 Task: Search for emails sent last month with a size of 30 MB.
Action: Mouse moved to (332, 7)
Screenshot: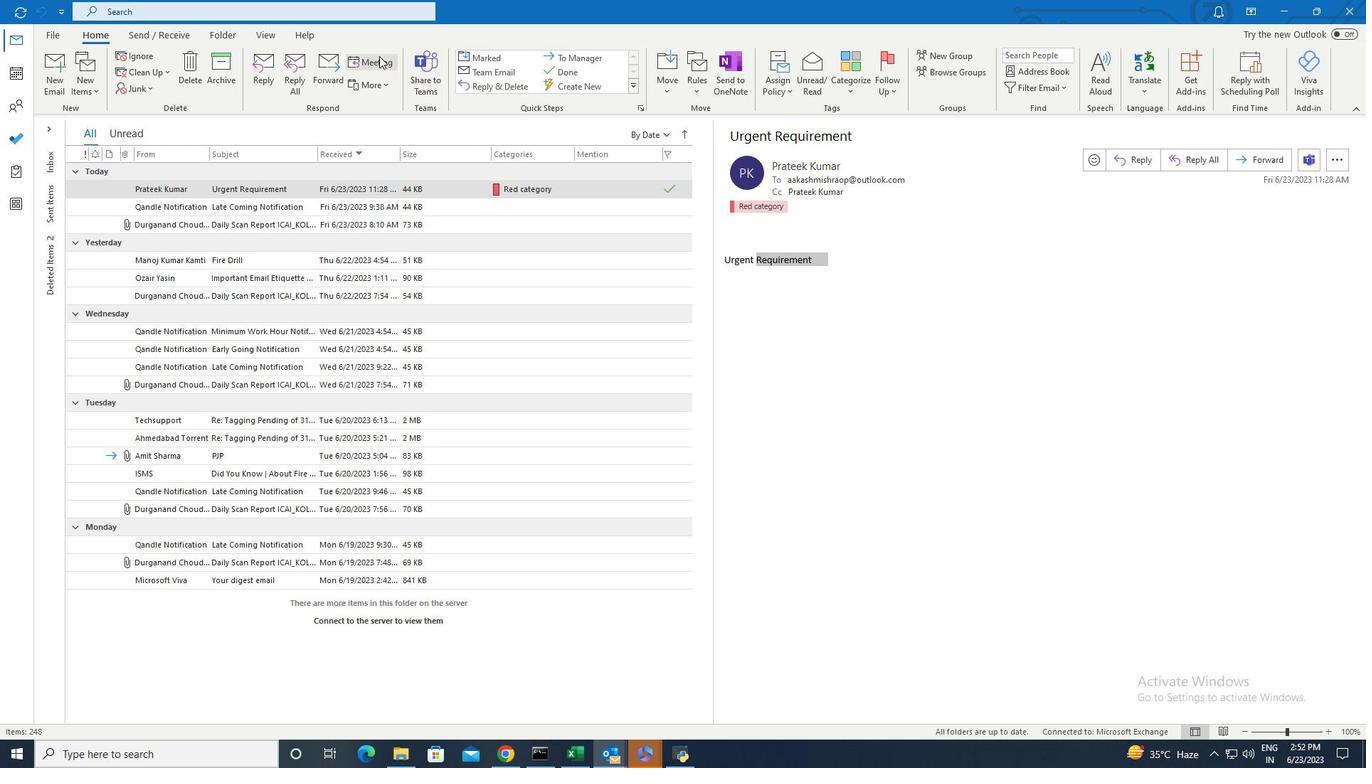 
Action: Mouse pressed left at (332, 7)
Screenshot: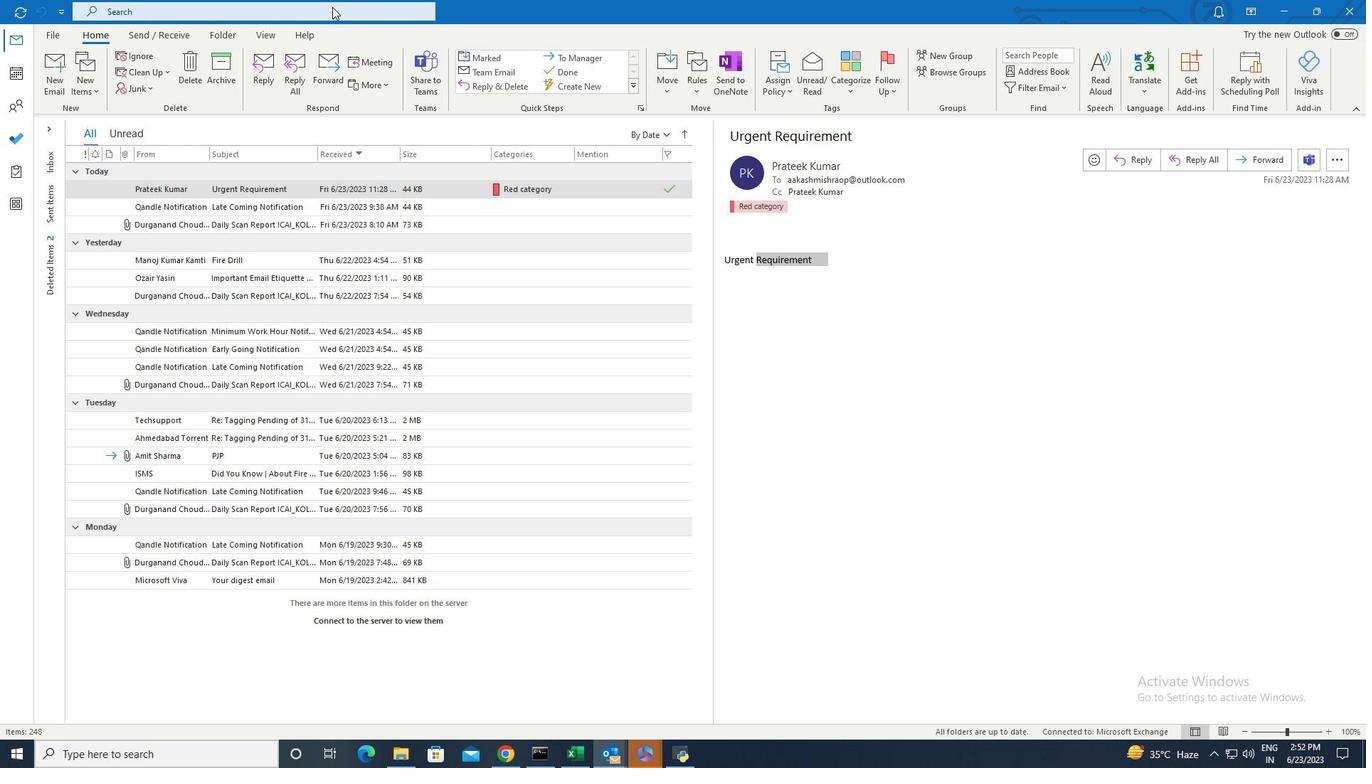 
Action: Mouse moved to (464, 7)
Screenshot: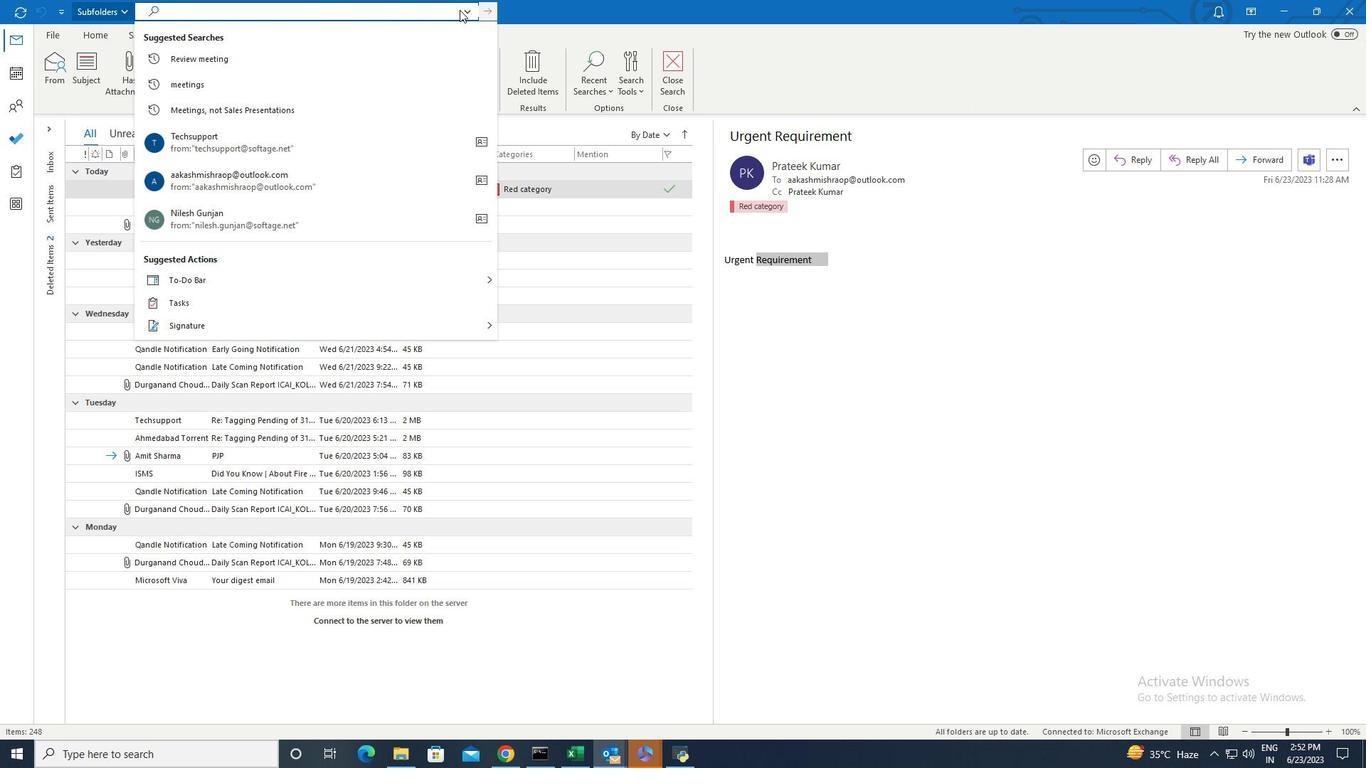 
Action: Mouse pressed left at (464, 7)
Screenshot: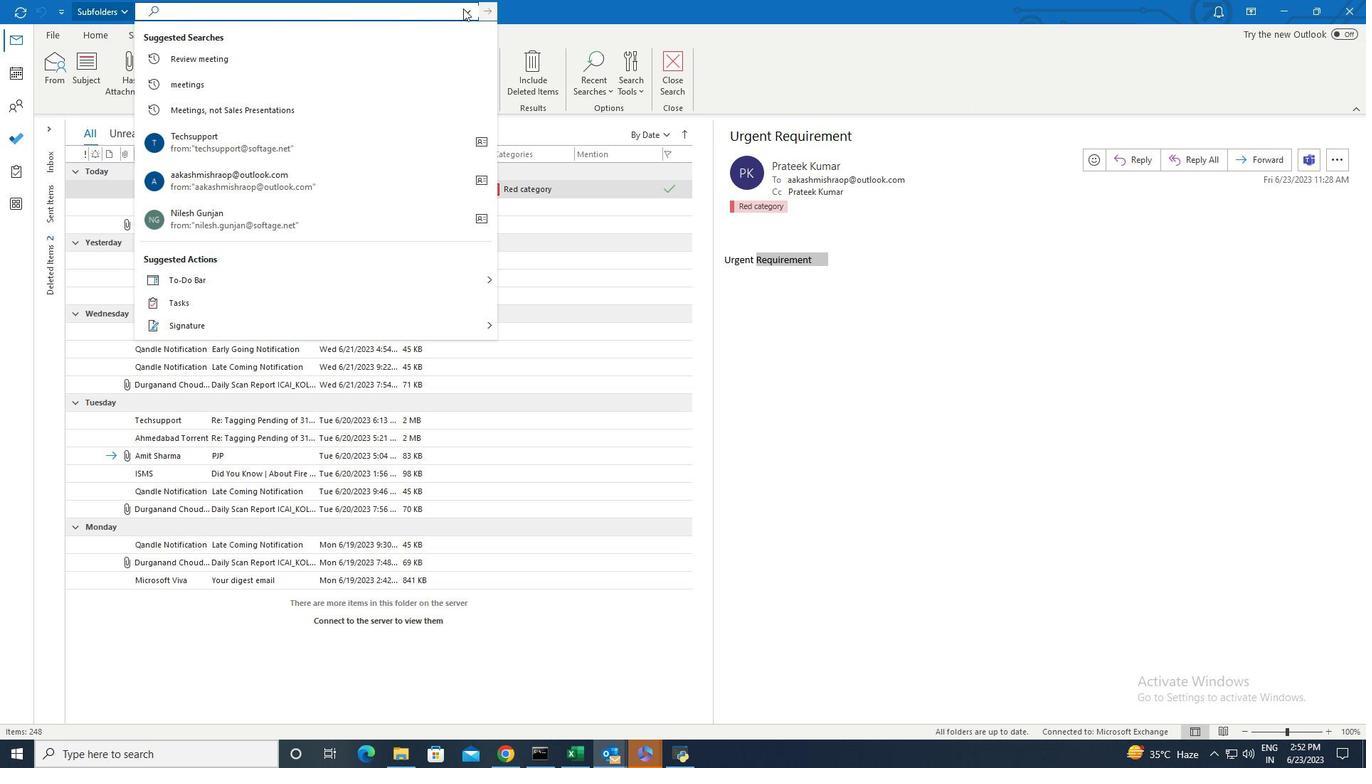 
Action: Mouse moved to (300, 30)
Screenshot: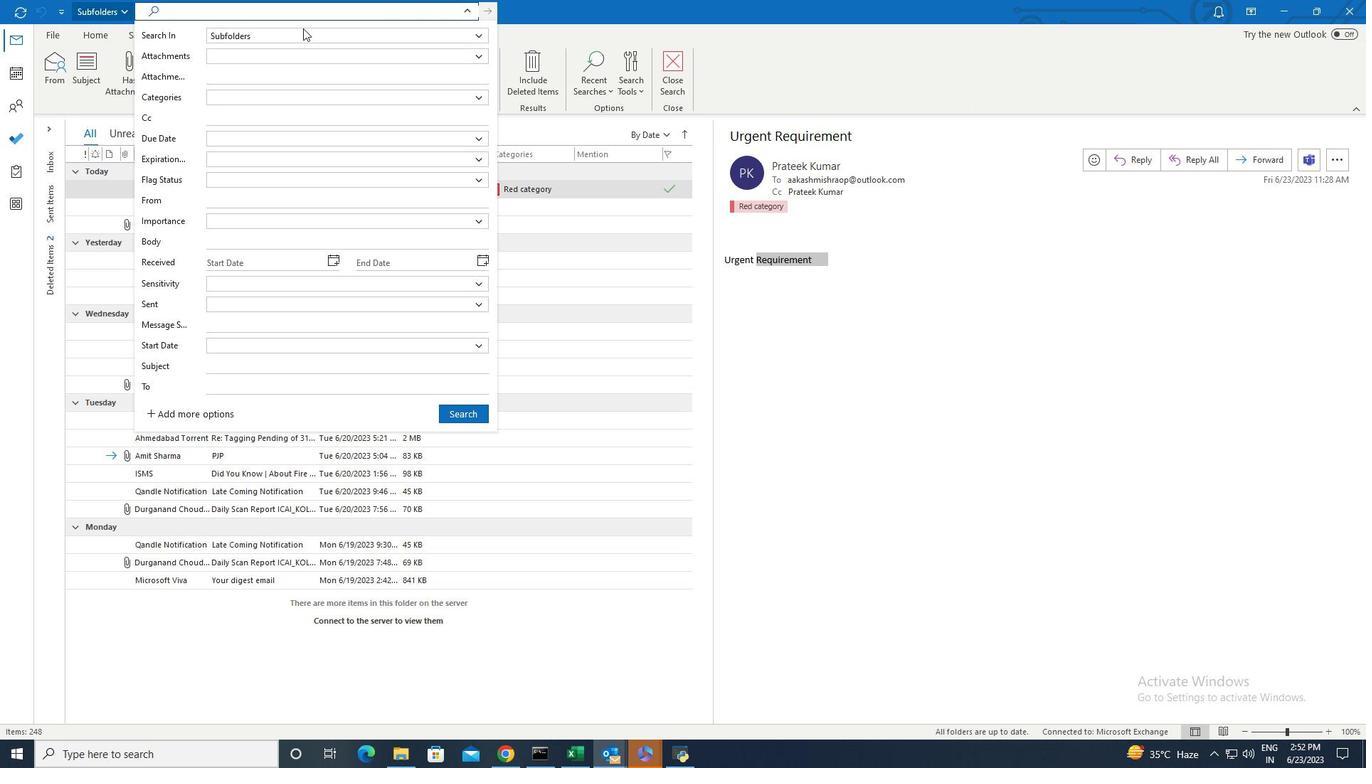 
Action: Mouse pressed left at (300, 30)
Screenshot: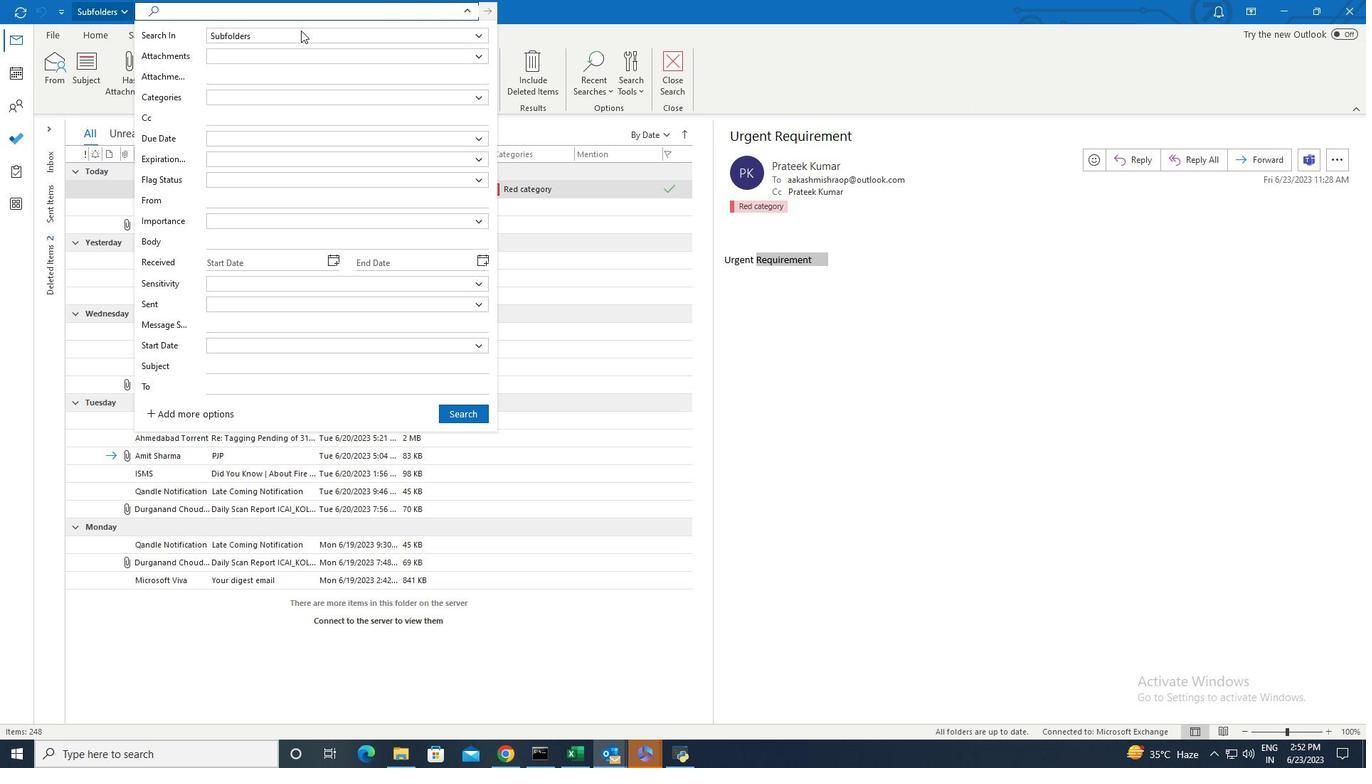 
Action: Mouse moved to (266, 49)
Screenshot: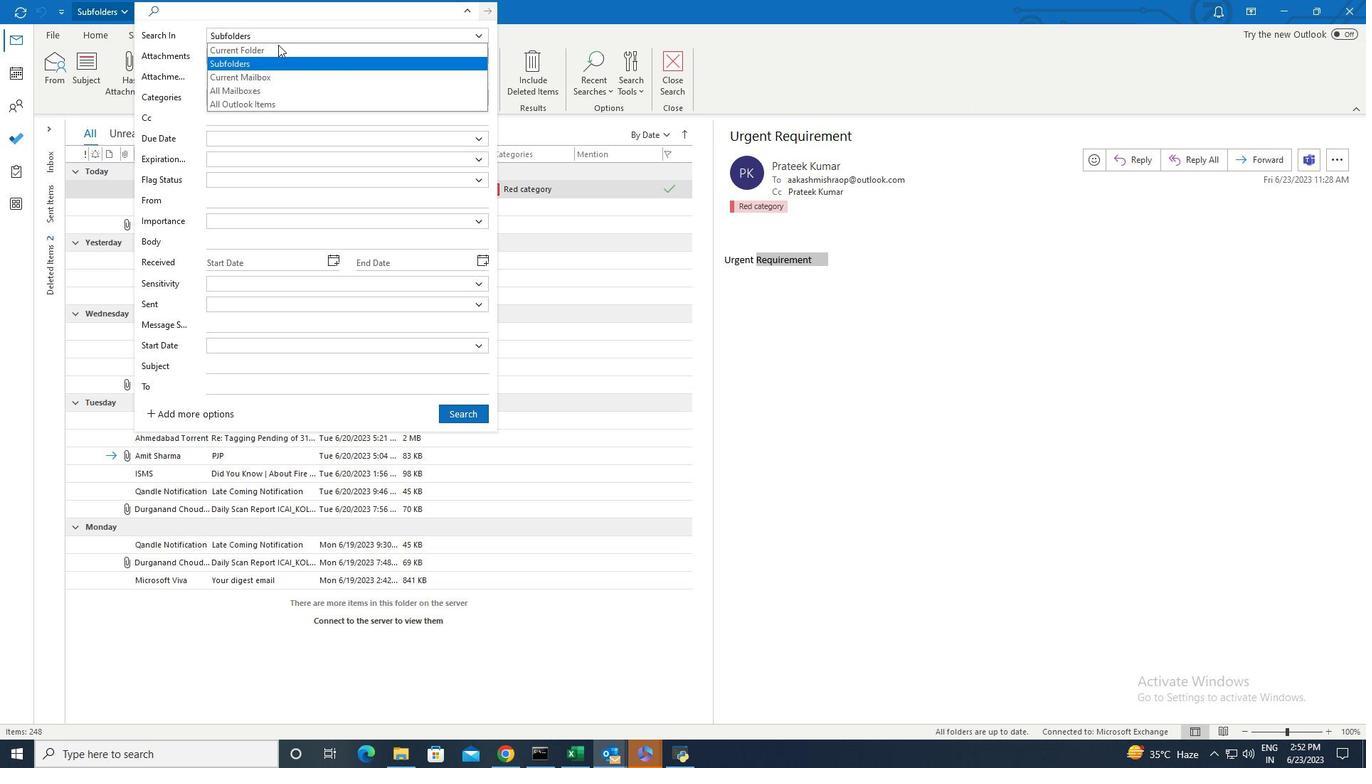 
Action: Mouse pressed left at (266, 49)
Screenshot: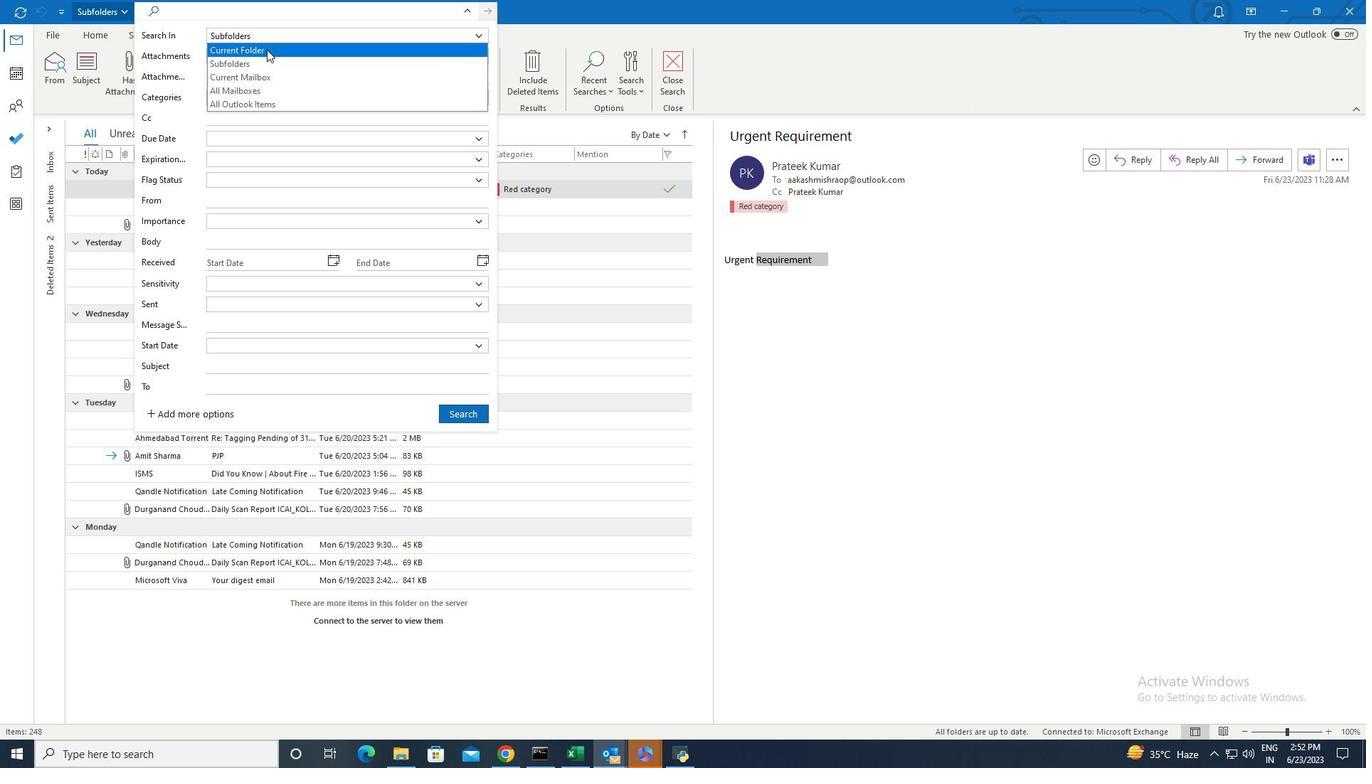 
Action: Mouse moved to (477, 12)
Screenshot: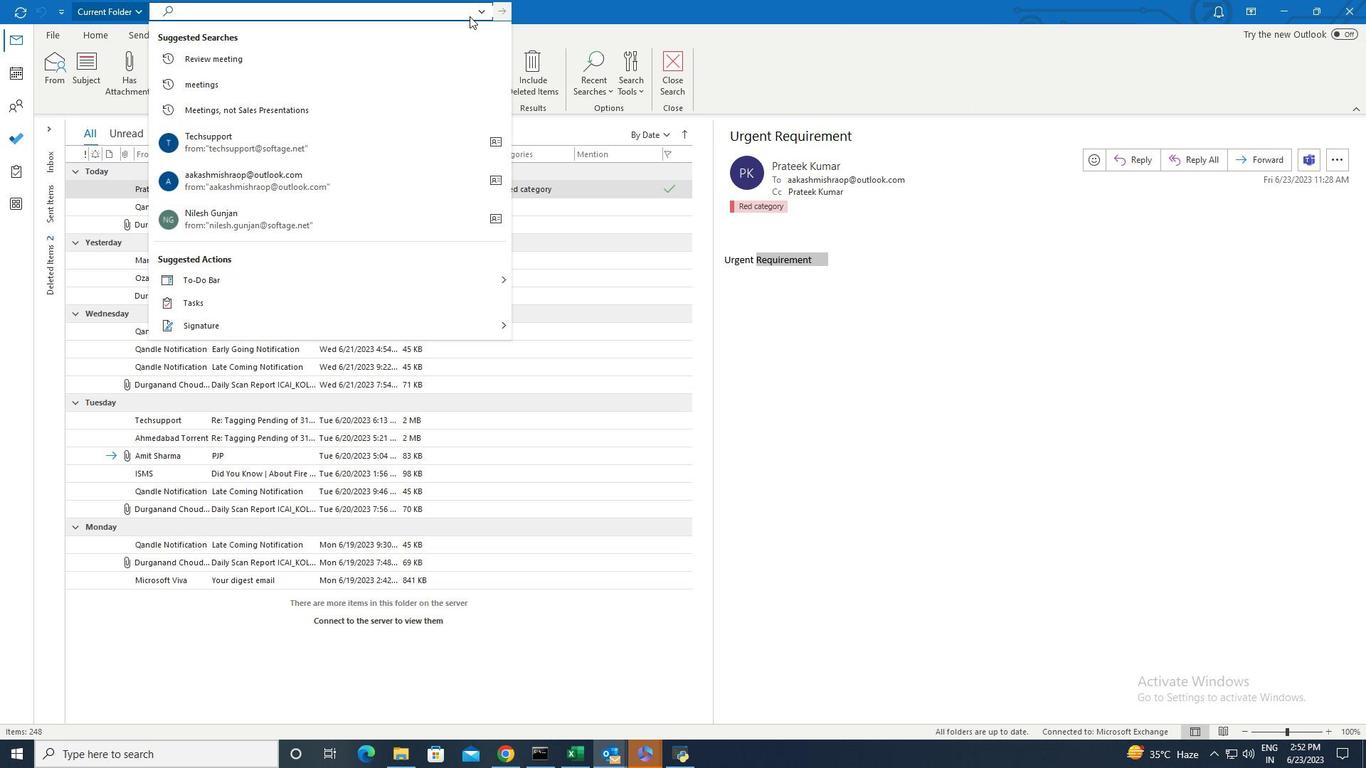 
Action: Mouse pressed left at (477, 12)
Screenshot: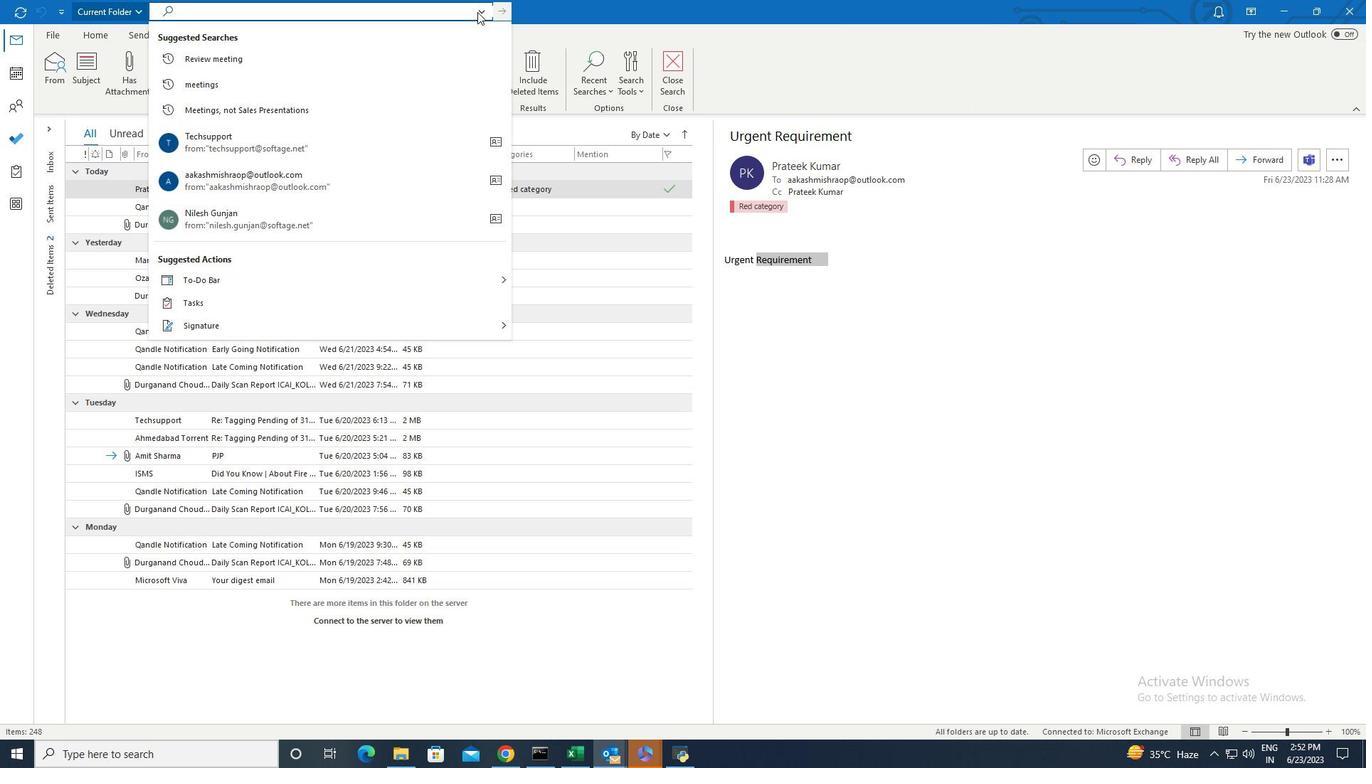 
Action: Mouse moved to (234, 328)
Screenshot: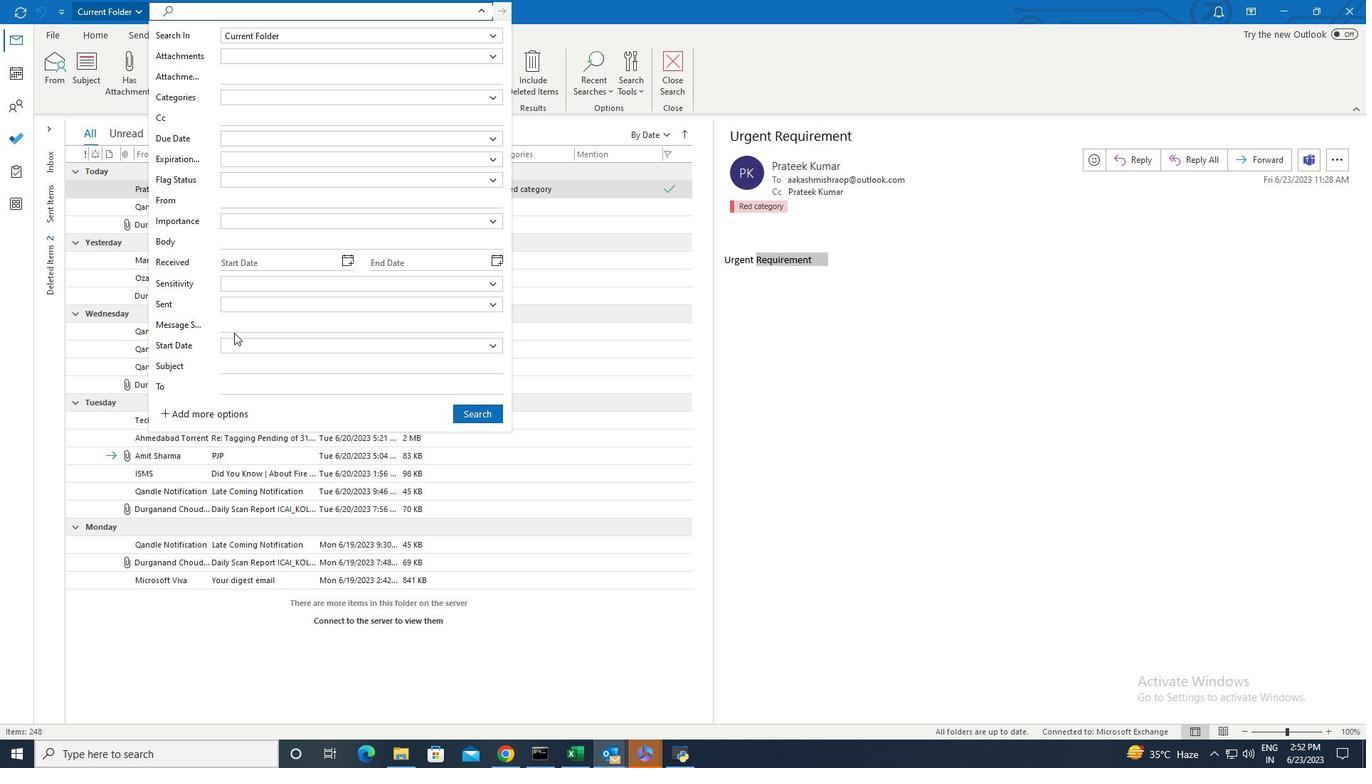 
Action: Mouse pressed left at (234, 328)
Screenshot: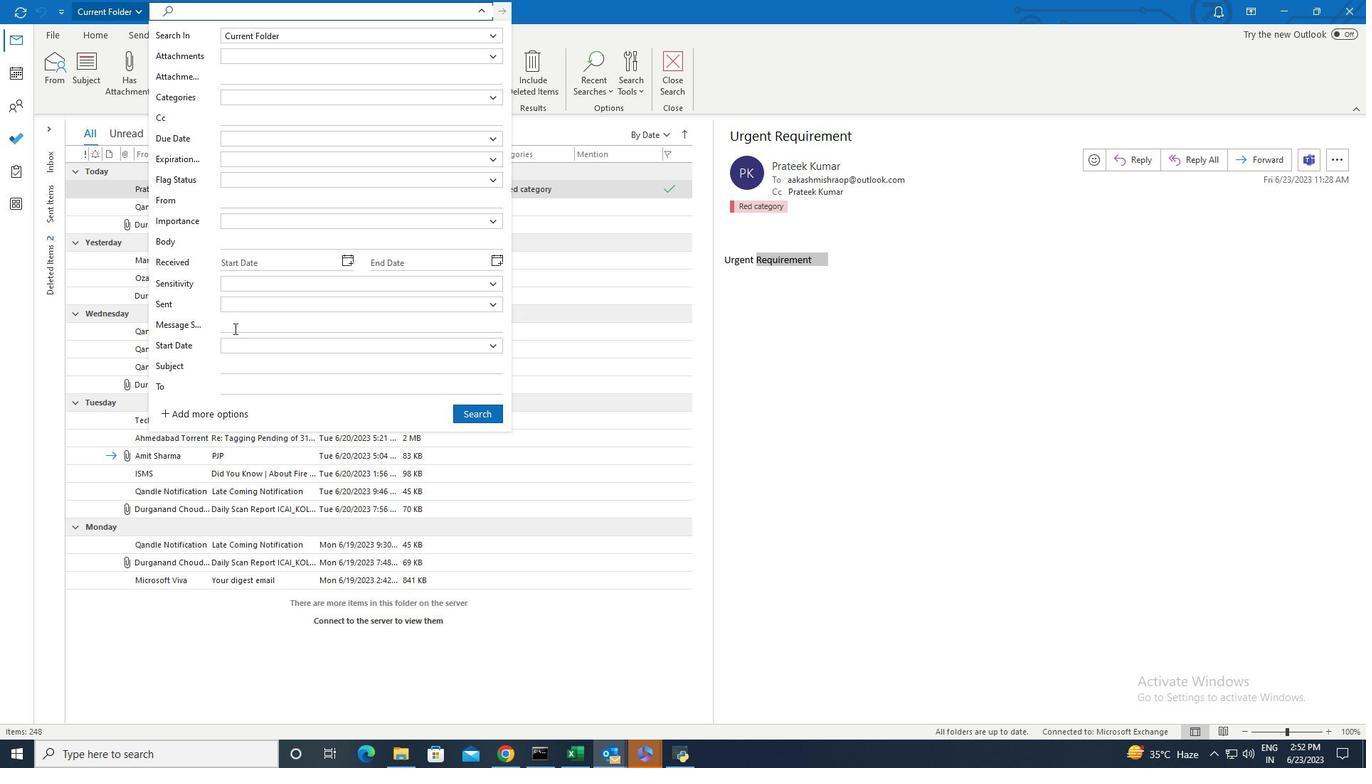 
Action: Key pressed 30<Key.space><Key.shift>MB
Screenshot: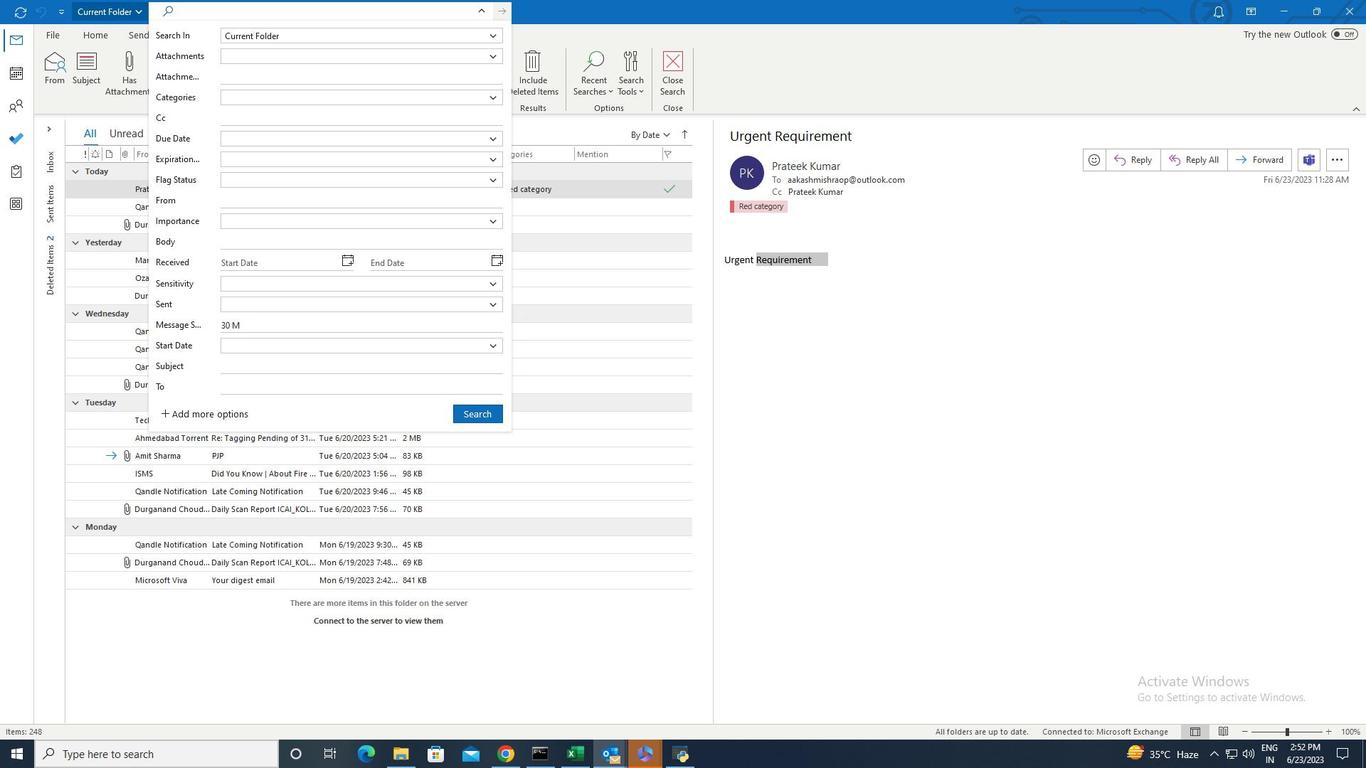 
Action: Mouse moved to (311, 303)
Screenshot: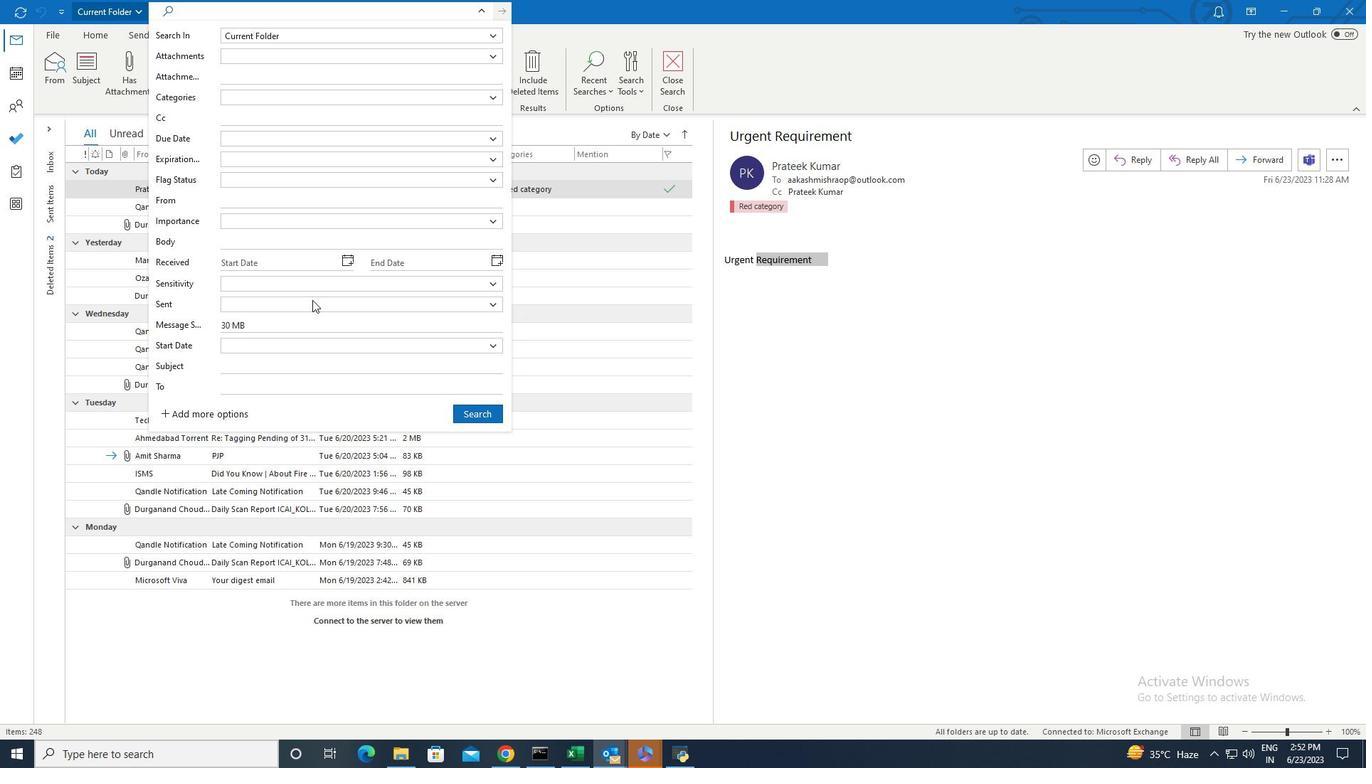 
Action: Mouse pressed left at (311, 303)
Screenshot: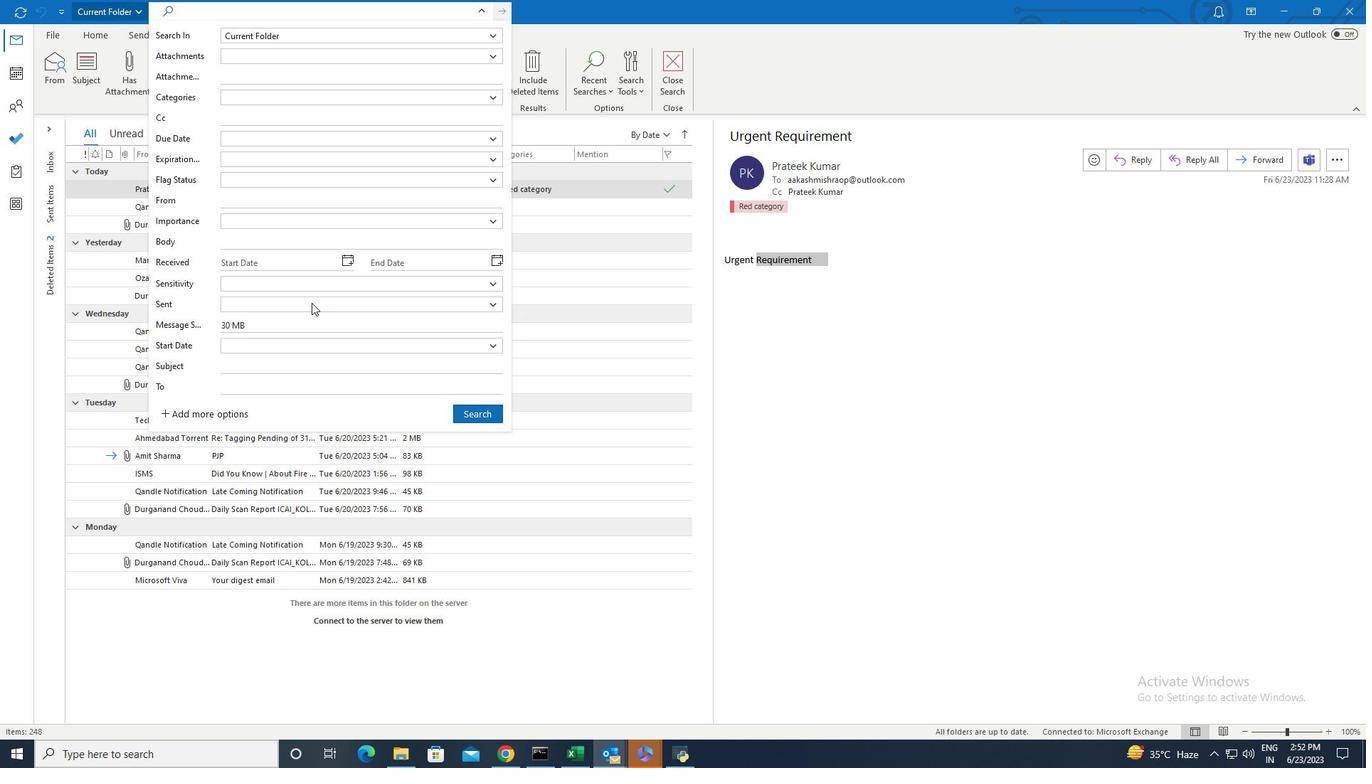 
Action: Mouse moved to (256, 399)
Screenshot: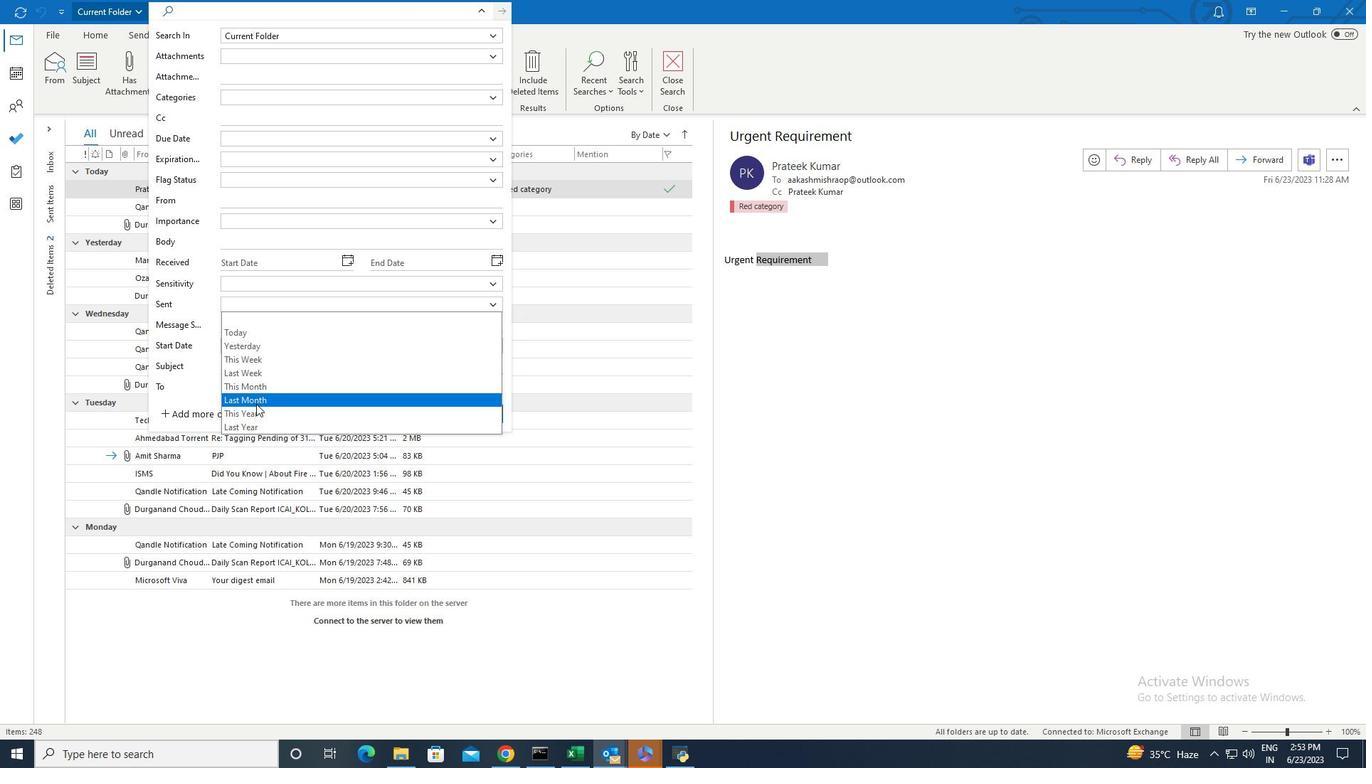 
Action: Mouse pressed left at (256, 399)
Screenshot: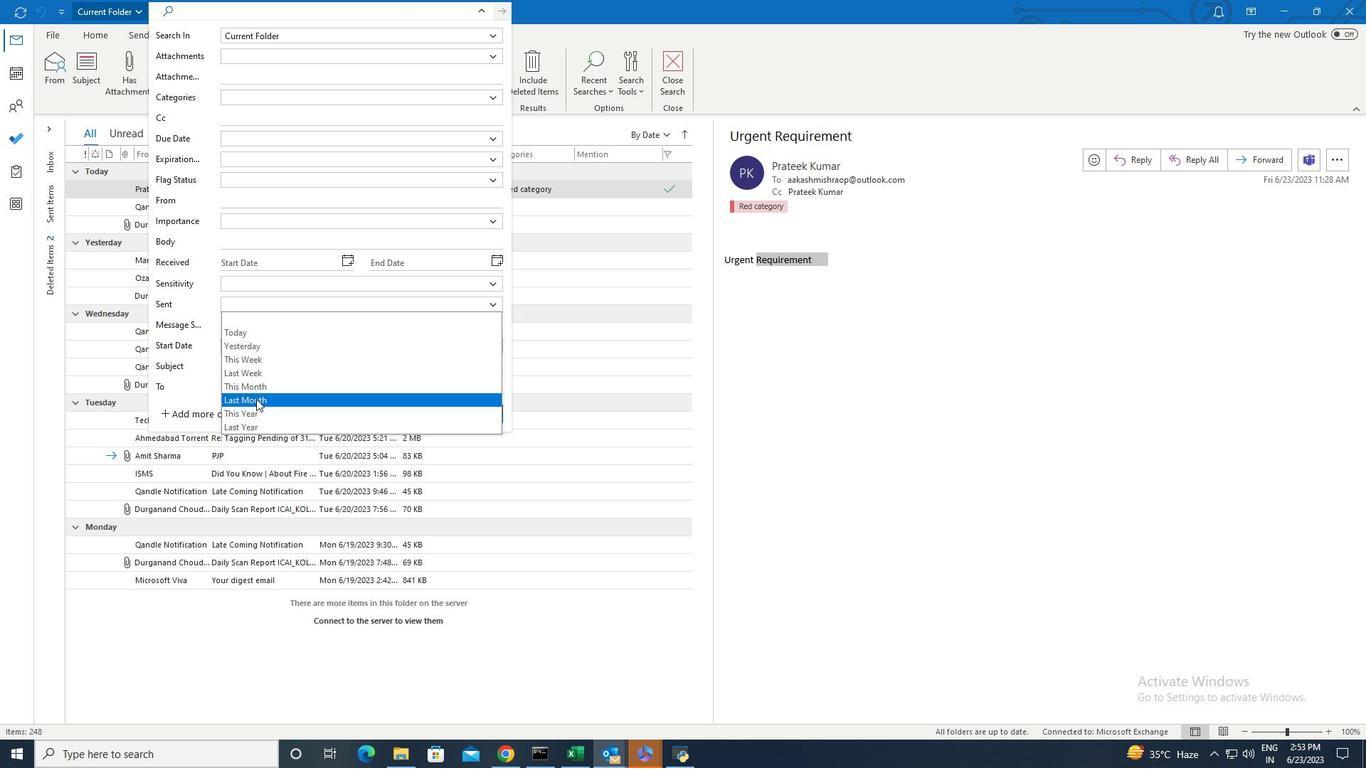 
Action: Mouse moved to (489, 417)
Screenshot: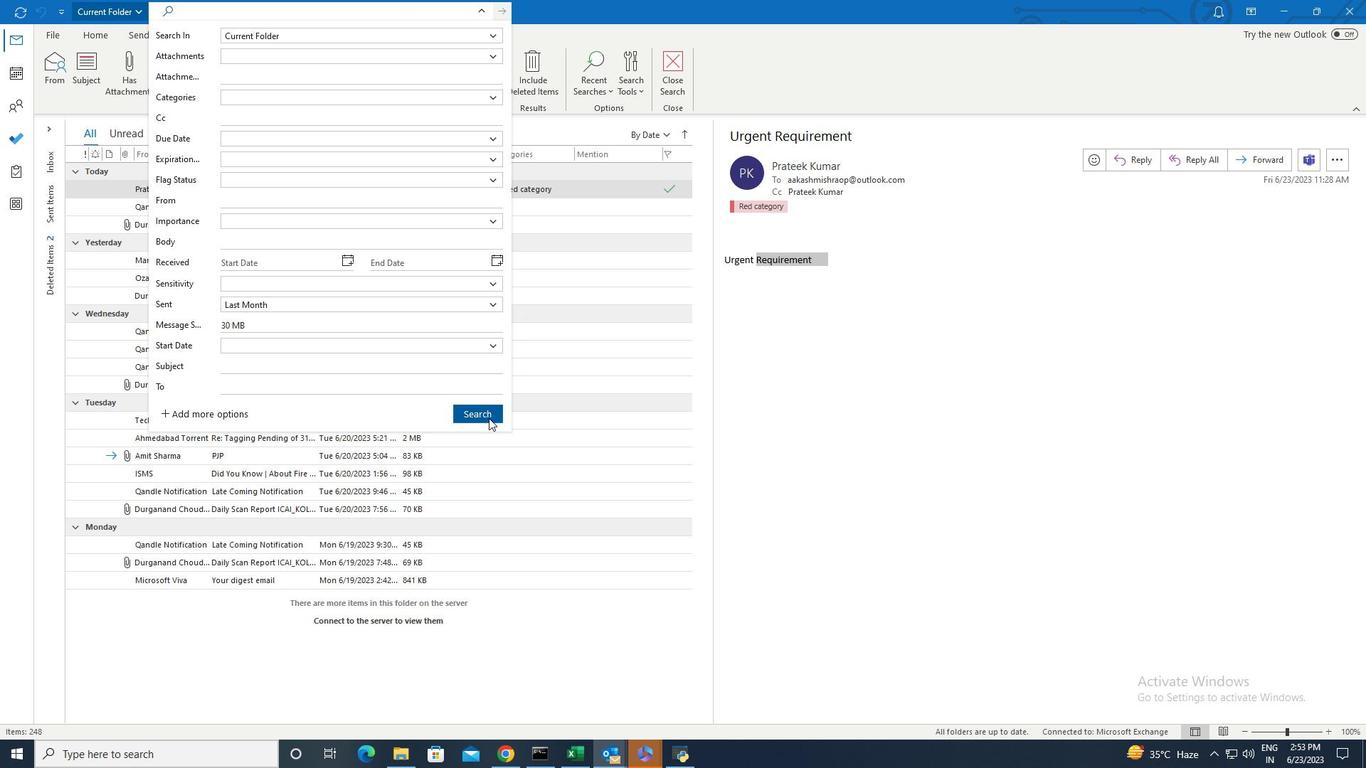 
Action: Mouse pressed left at (489, 417)
Screenshot: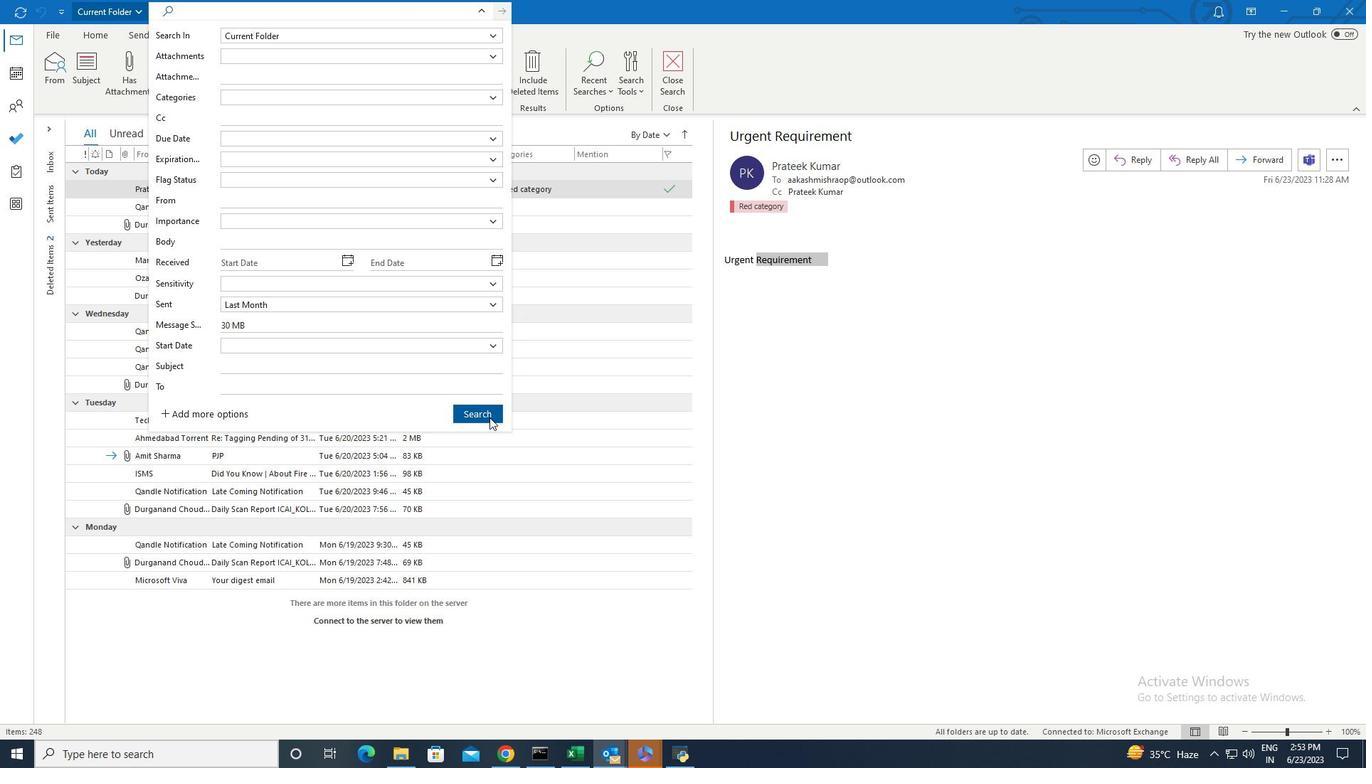 
